 Task: Start in the project AptitudeWorks the sprint 'Breakneck Pace', with a duration of 1 week. Start in the project AptitudeWorks the sprint 'Breakneck Pace', with a duration of 3 weeks. Start in the project AptitudeWorks the sprint 'Breakneck Pace', with a duration of 2 weeks
Action: Mouse moved to (211, 71)
Screenshot: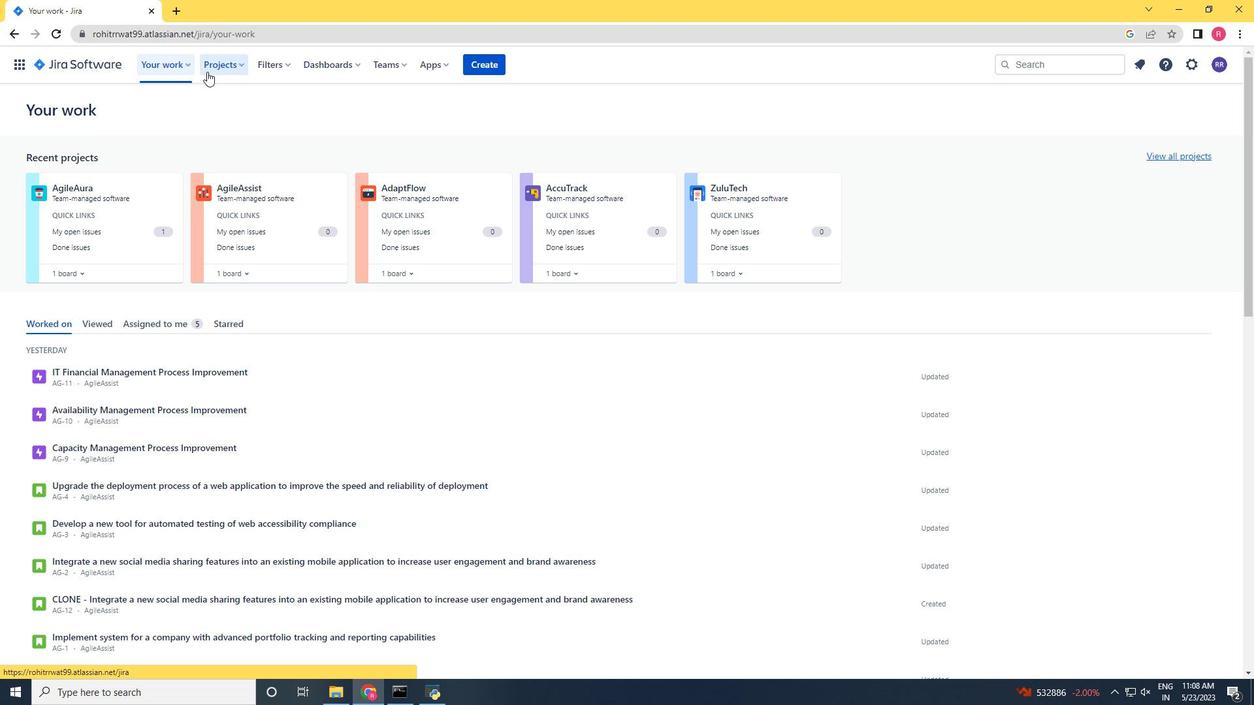 
Action: Mouse pressed left at (211, 71)
Screenshot: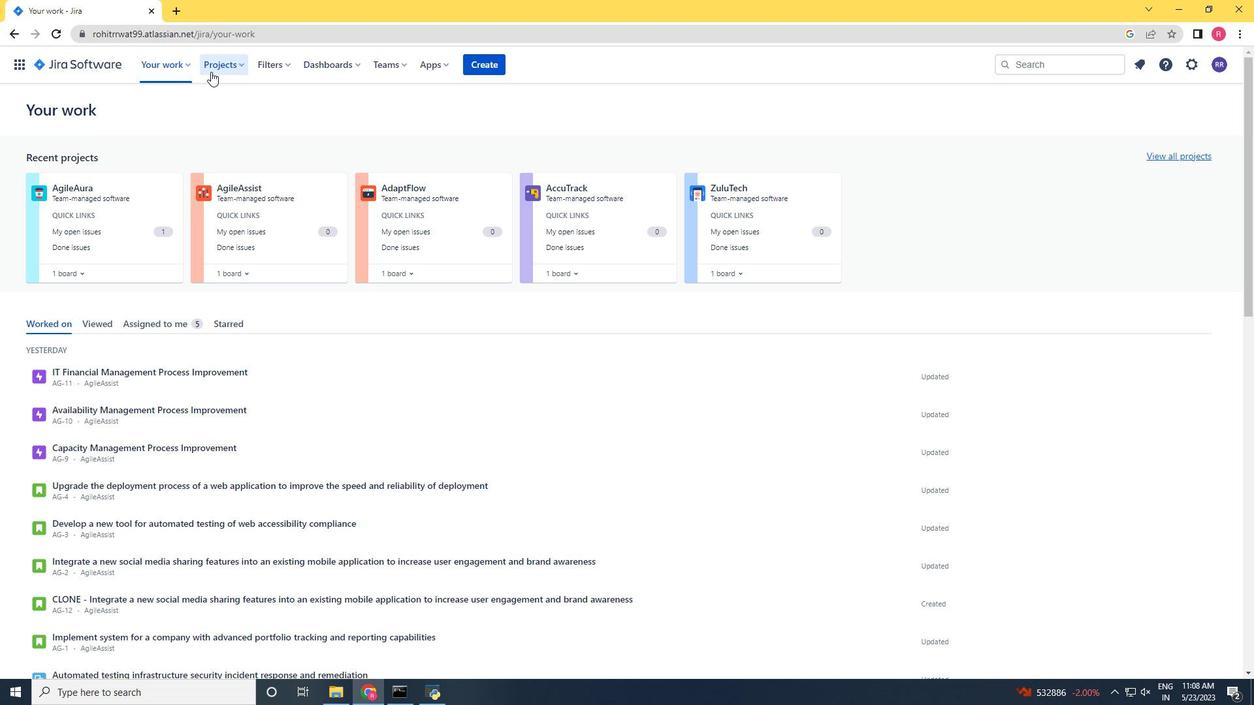 
Action: Mouse moved to (244, 118)
Screenshot: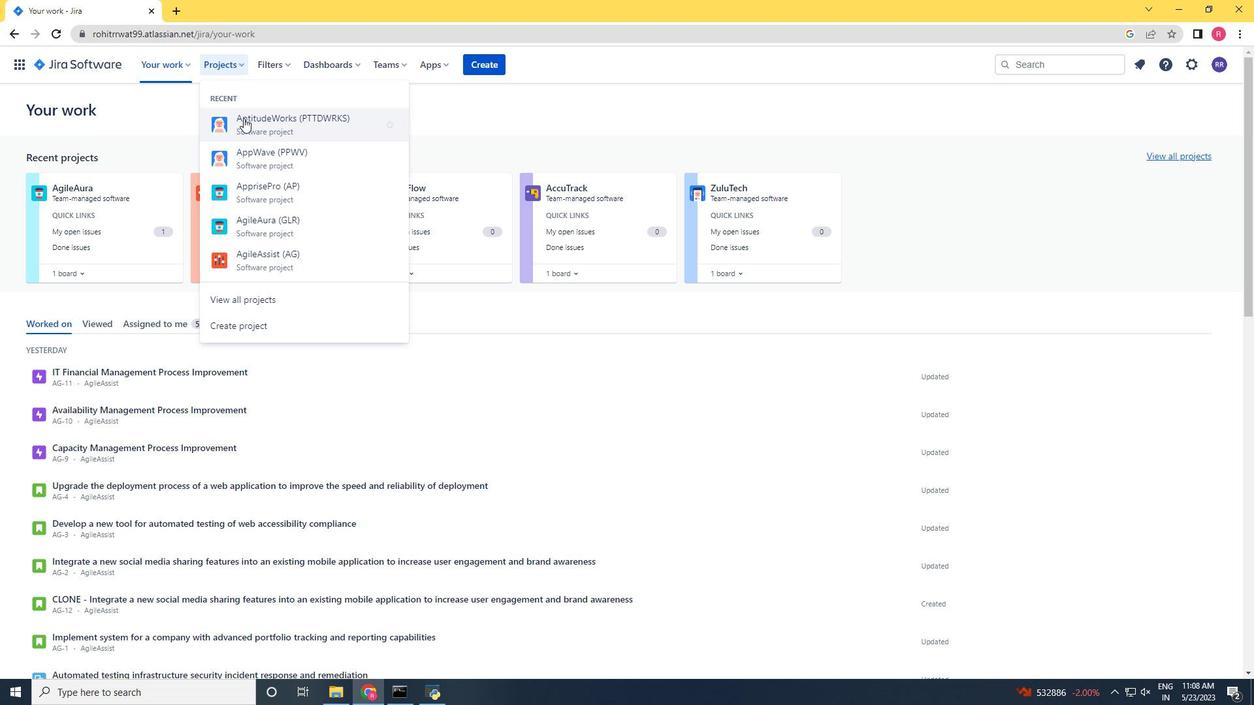 
Action: Mouse pressed left at (244, 118)
Screenshot: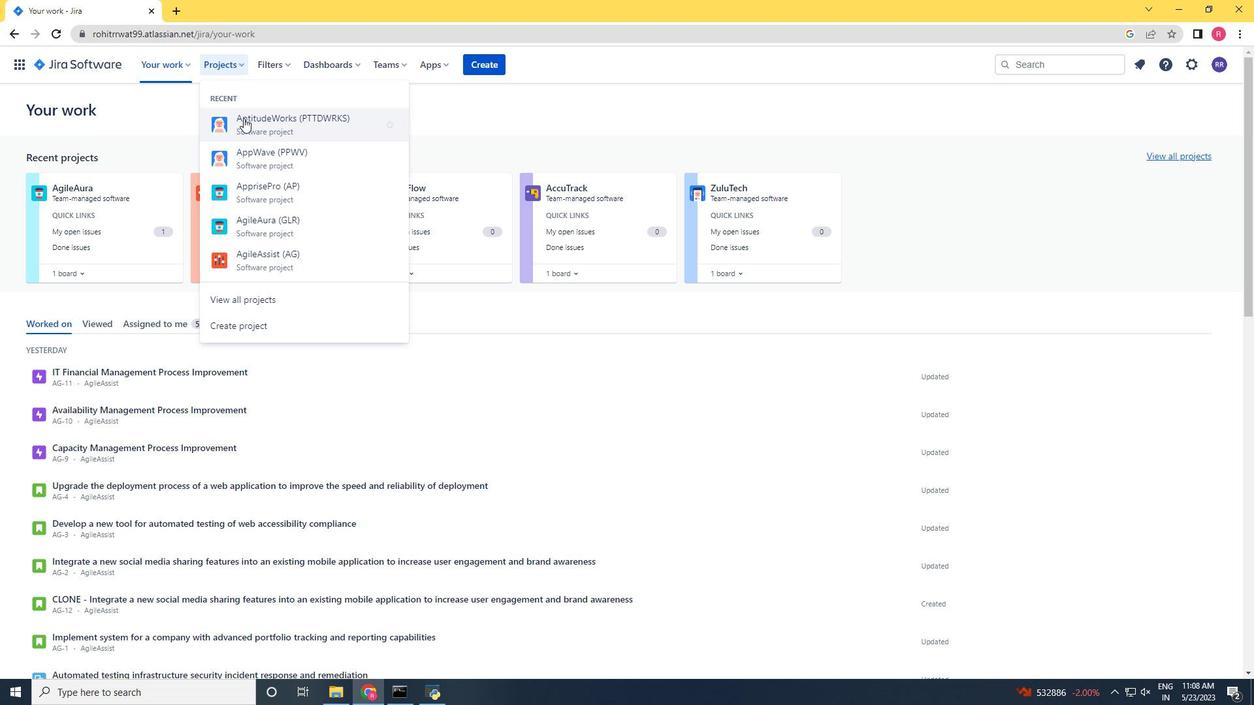 
Action: Mouse moved to (47, 195)
Screenshot: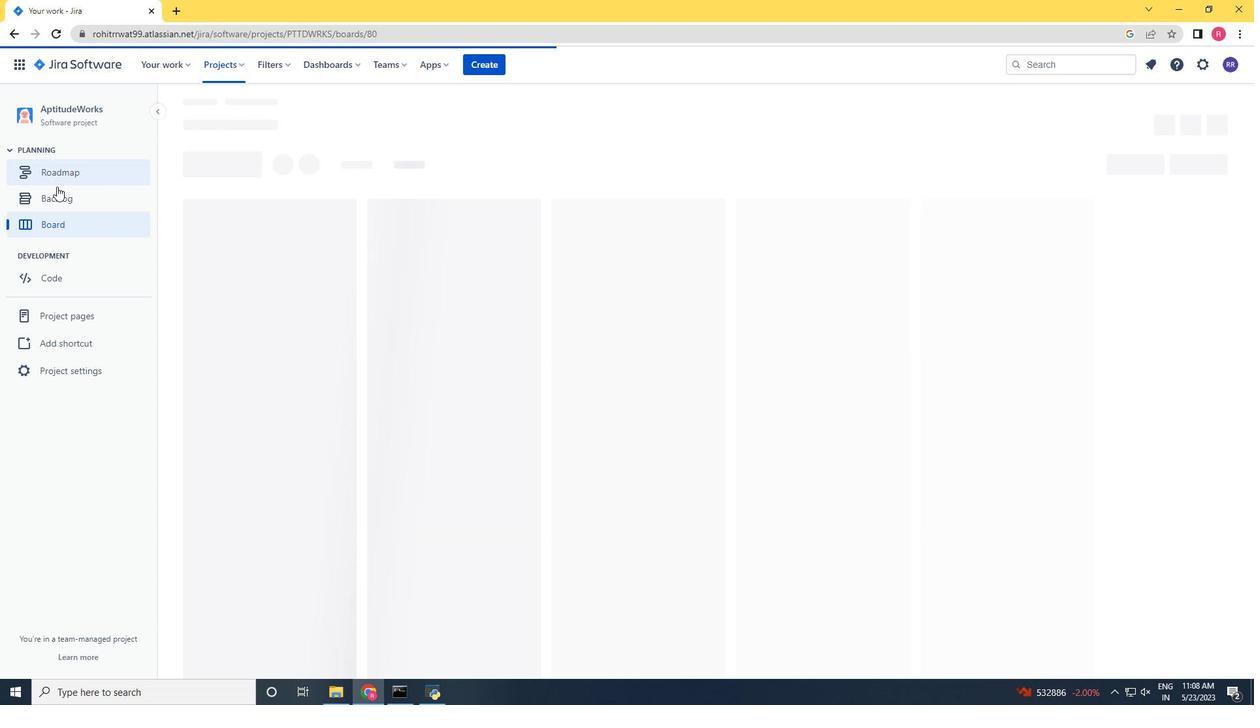 
Action: Mouse pressed left at (47, 195)
Screenshot: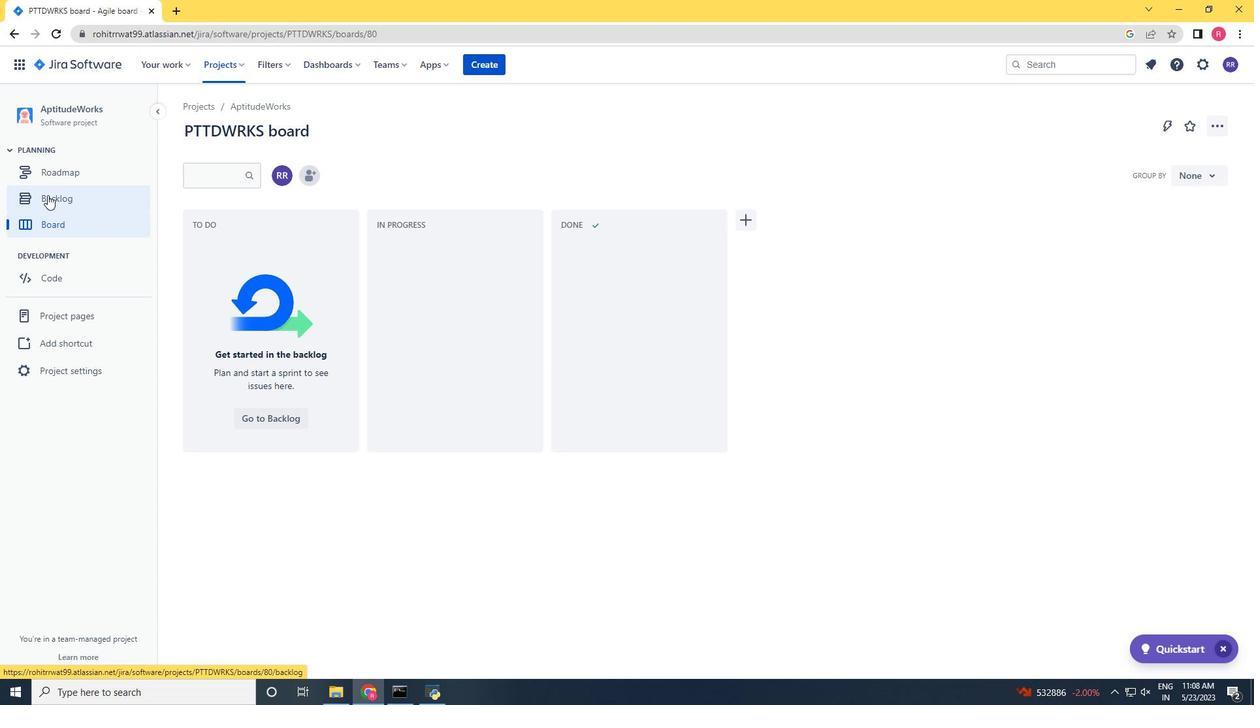 
Action: Mouse moved to (1135, 212)
Screenshot: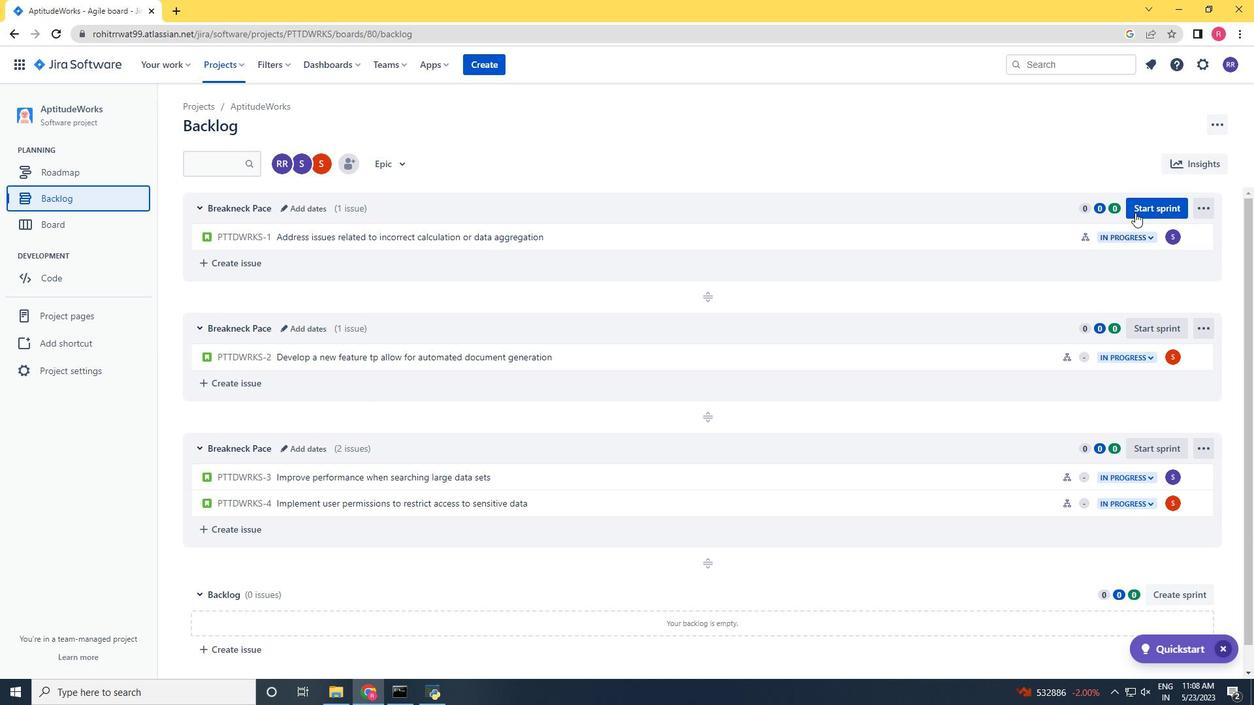 
Action: Mouse pressed left at (1135, 212)
Screenshot: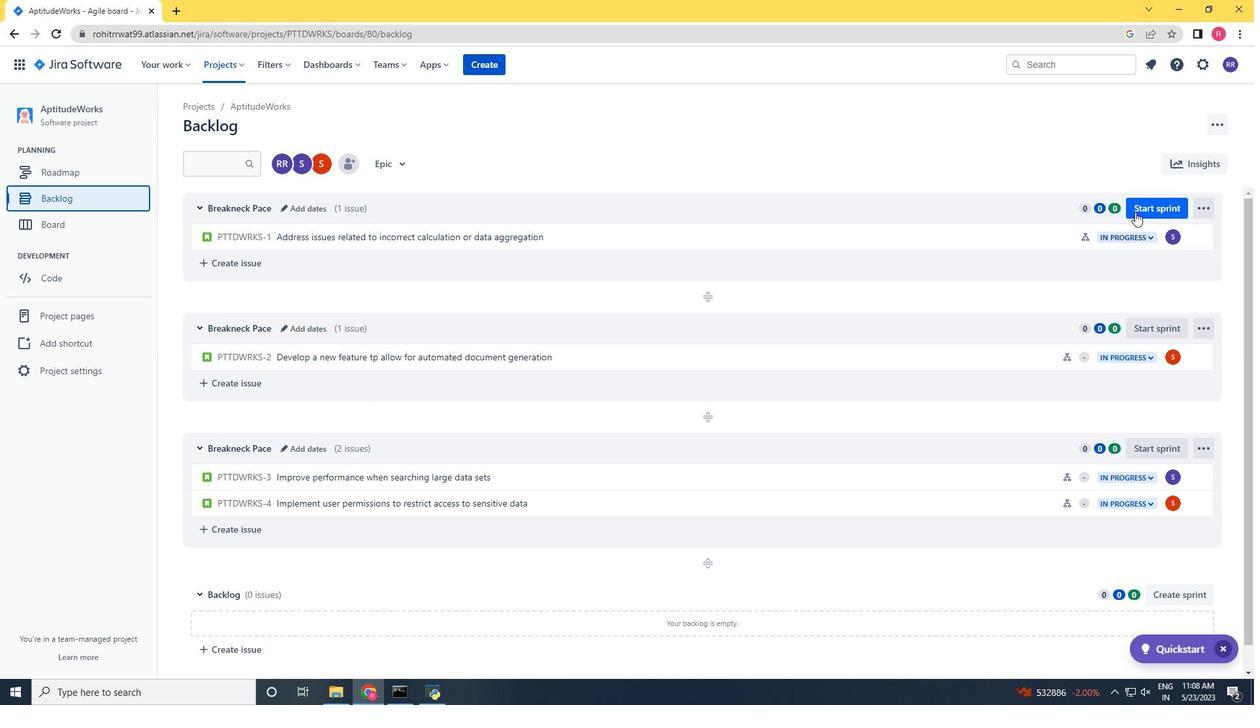 
Action: Mouse moved to (544, 224)
Screenshot: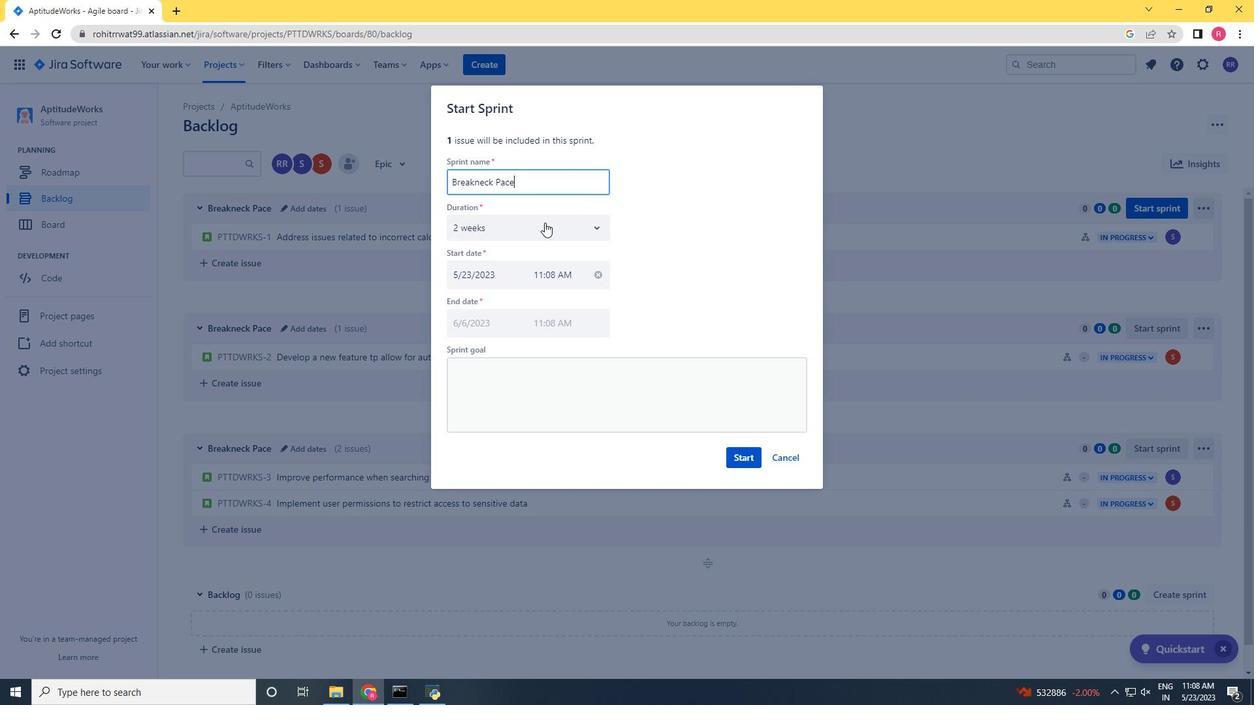 
Action: Mouse pressed left at (544, 224)
Screenshot: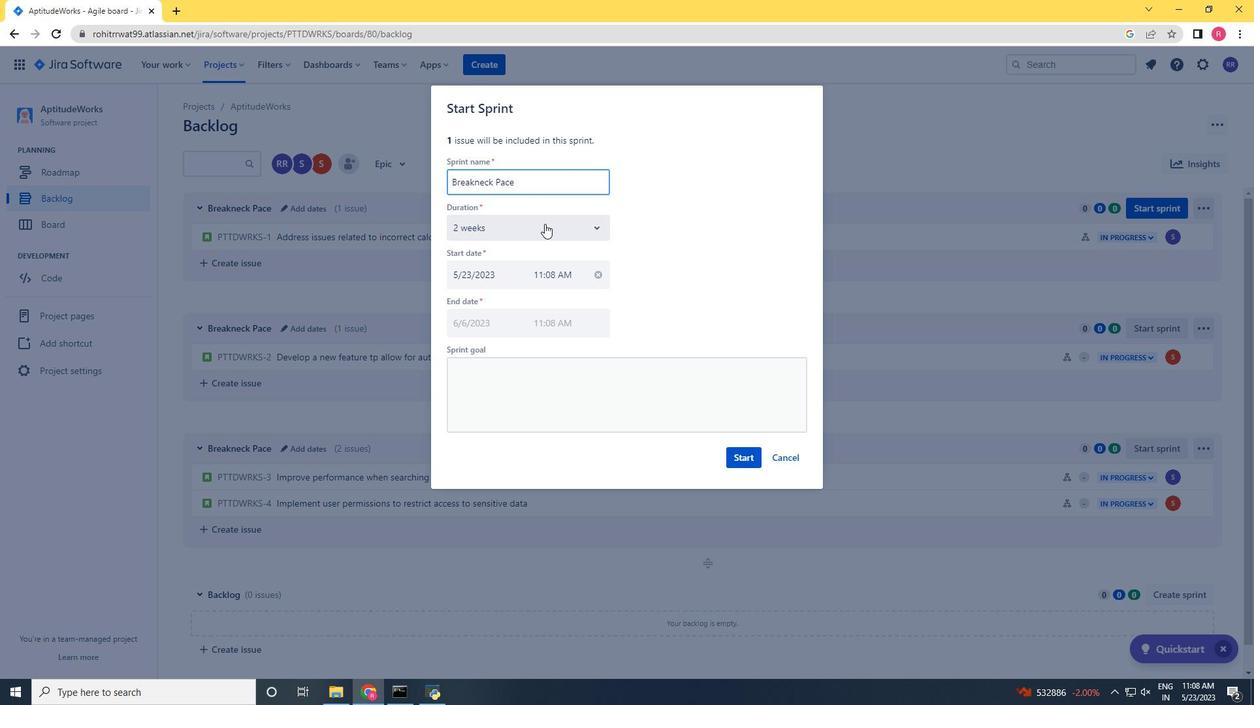 
Action: Mouse moved to (483, 265)
Screenshot: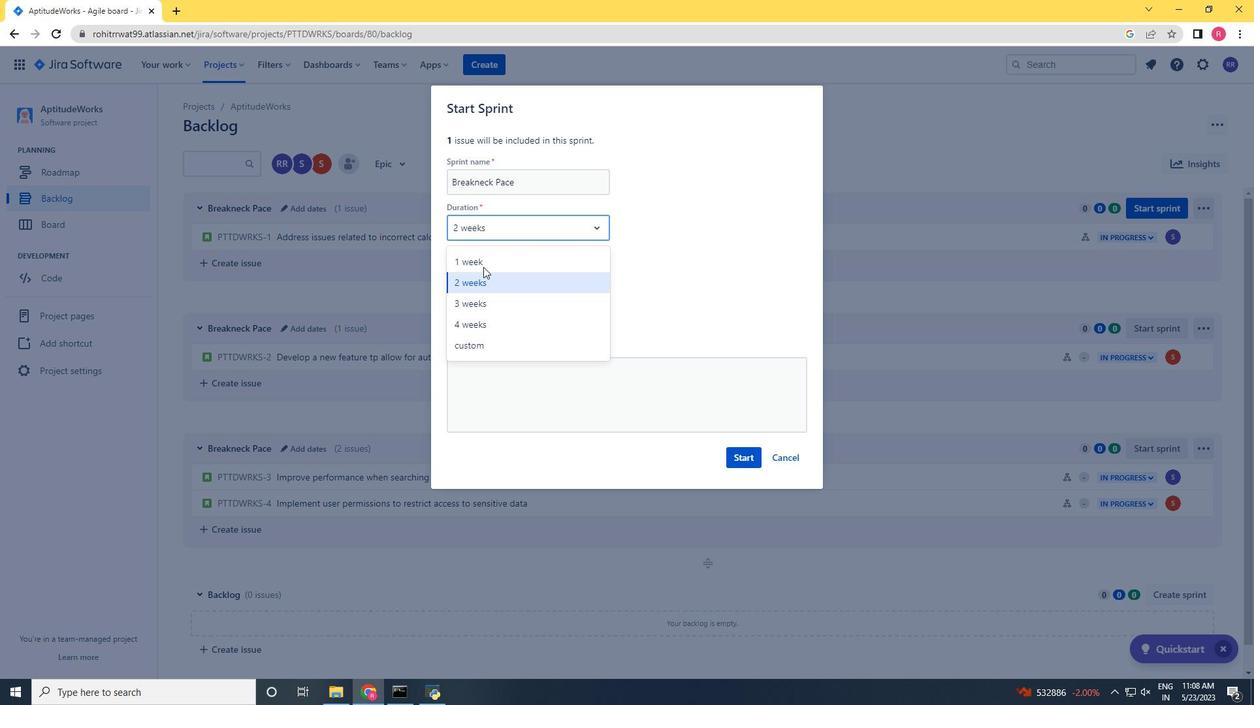 
Action: Mouse pressed left at (483, 265)
Screenshot: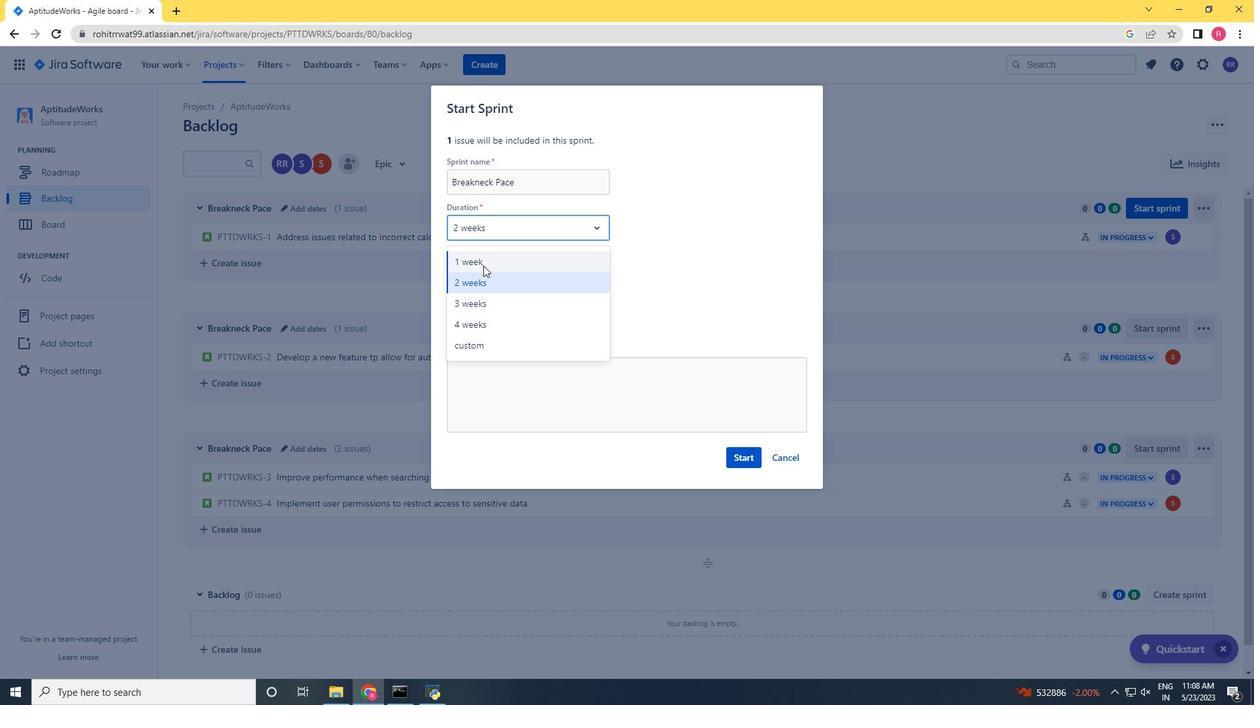 
Action: Mouse moved to (740, 460)
Screenshot: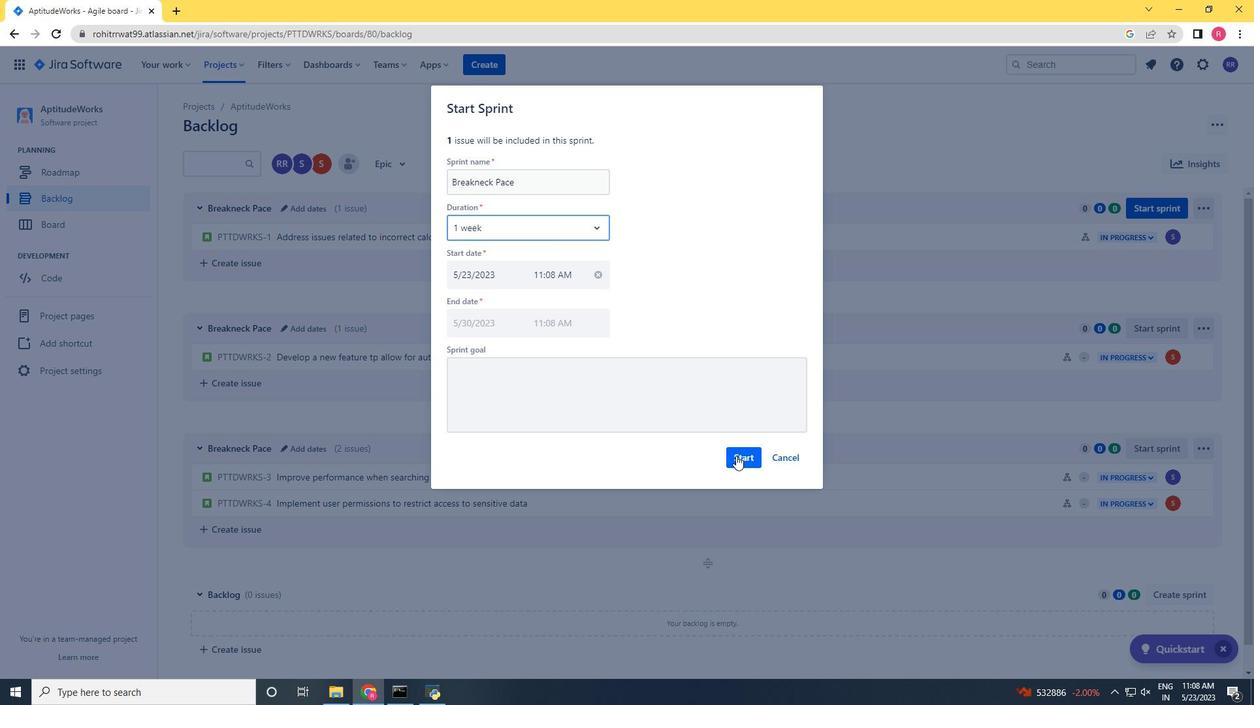 
Action: Mouse pressed left at (740, 460)
Screenshot: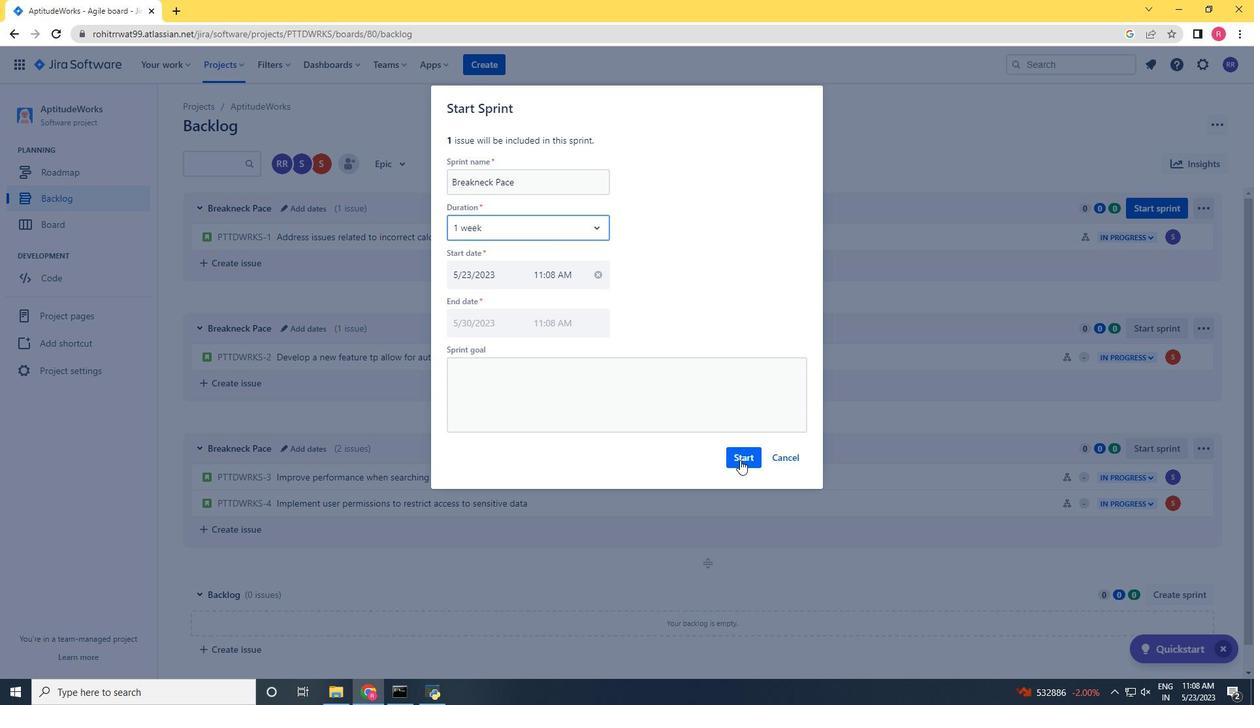 
Action: Mouse moved to (47, 200)
Screenshot: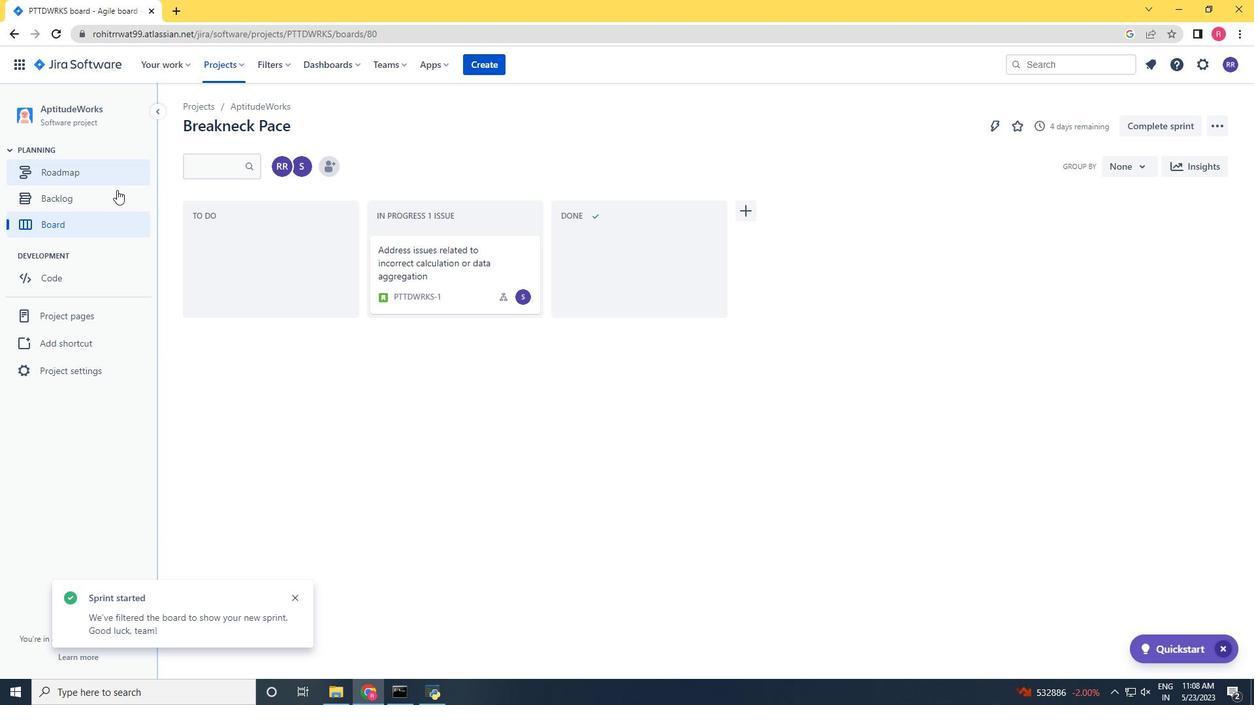
Action: Mouse pressed left at (47, 200)
Screenshot: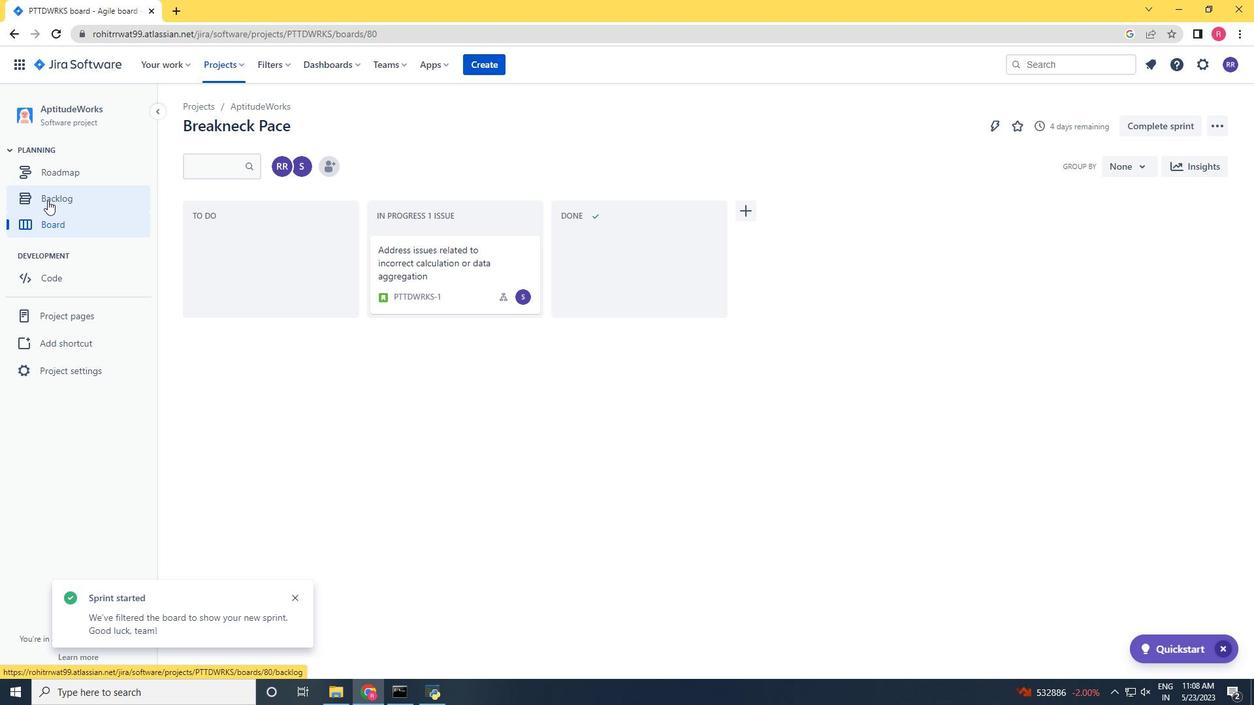 
Action: Mouse moved to (1173, 322)
Screenshot: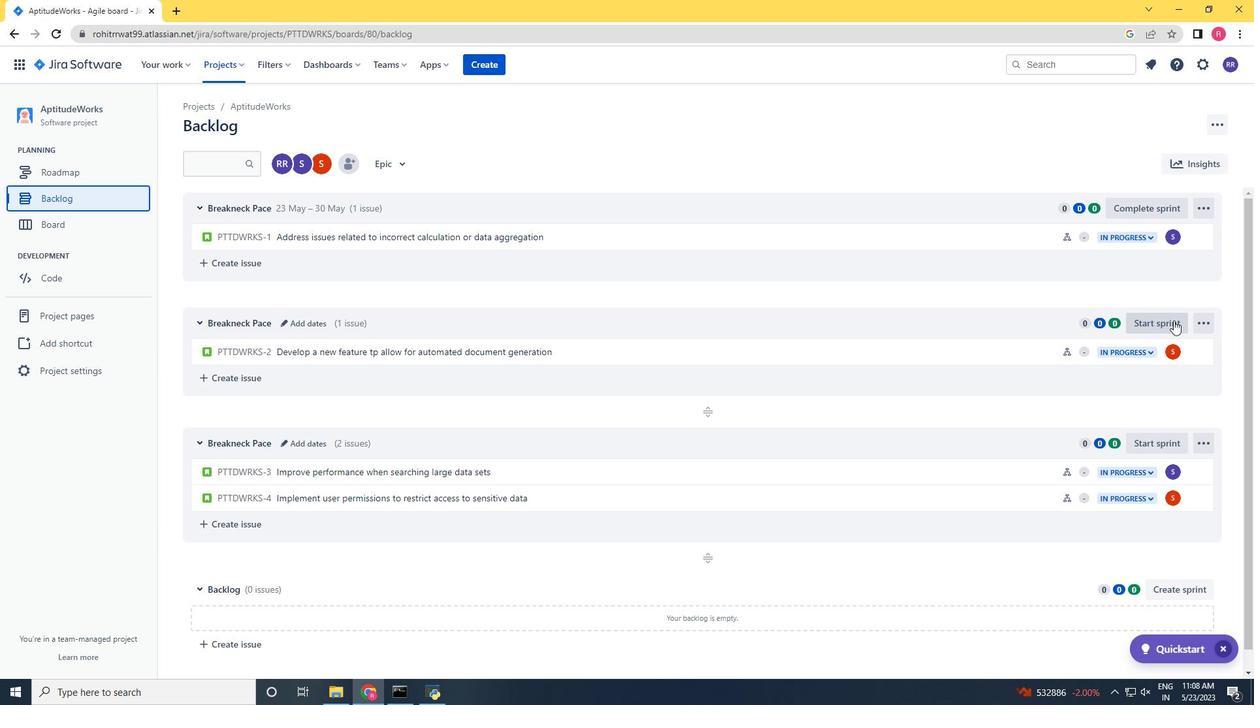 
Action: Mouse pressed left at (1173, 322)
Screenshot: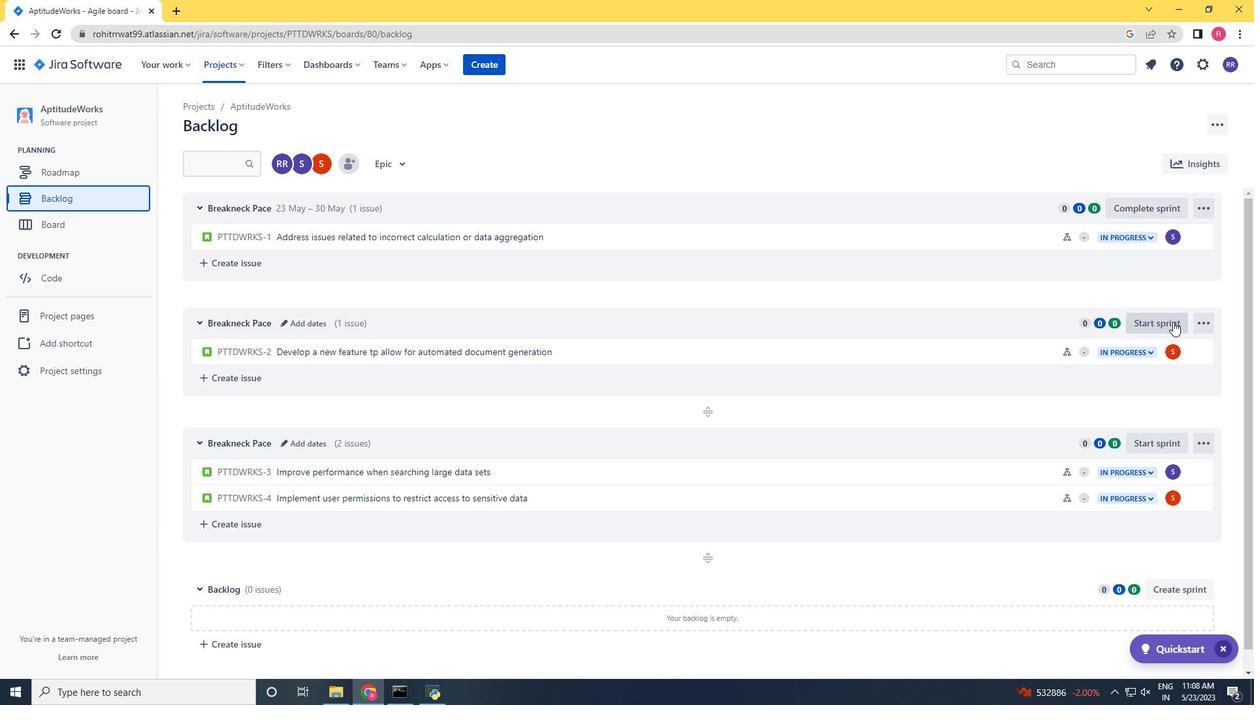 
Action: Mouse moved to (545, 216)
Screenshot: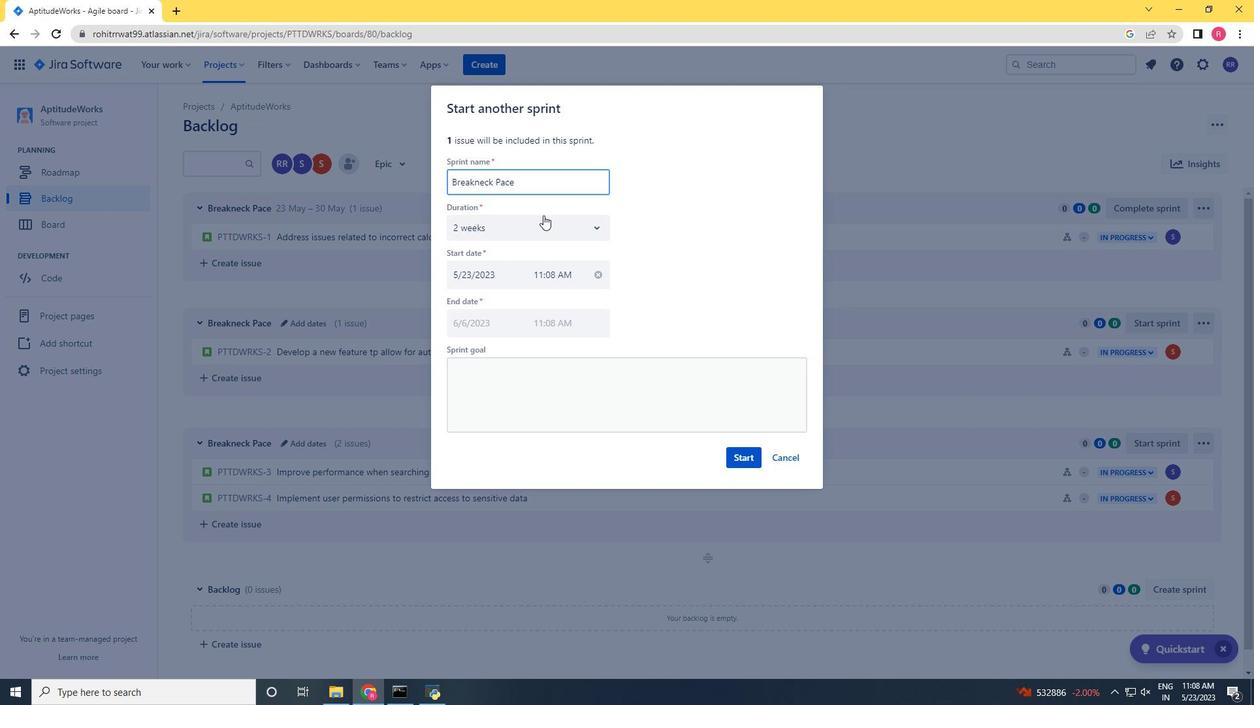 
Action: Mouse pressed left at (545, 216)
Screenshot: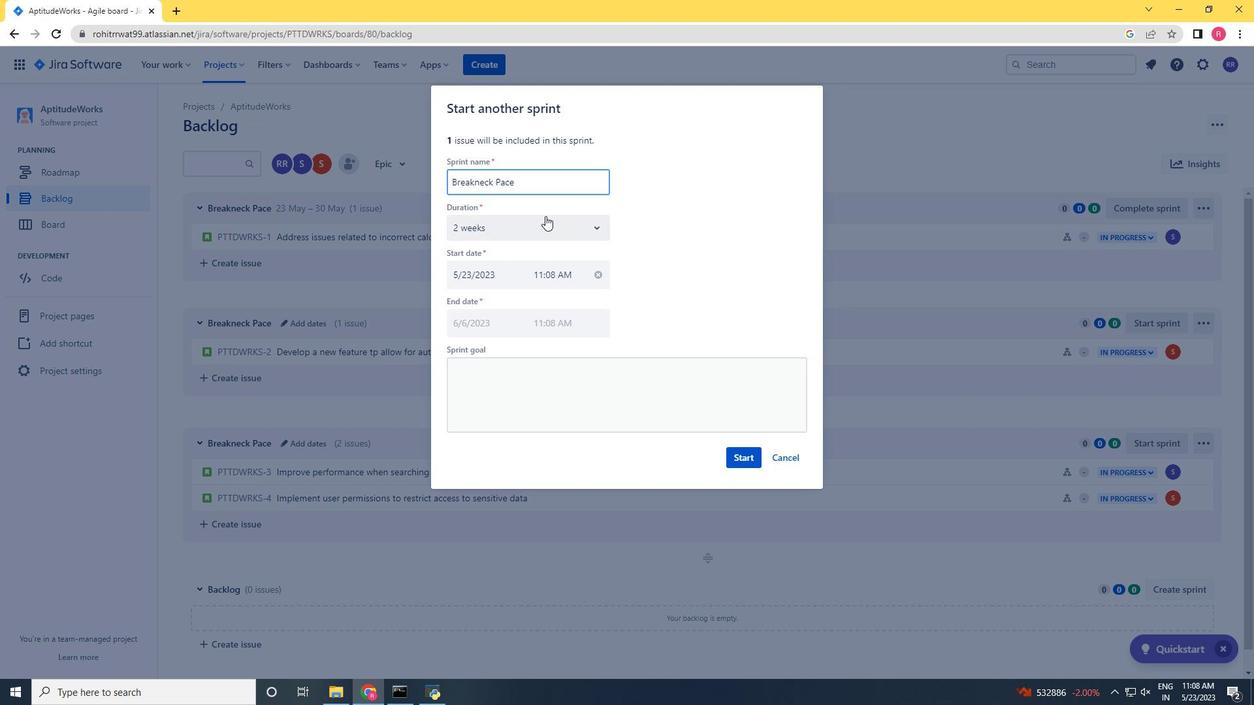 
Action: Mouse moved to (516, 300)
Screenshot: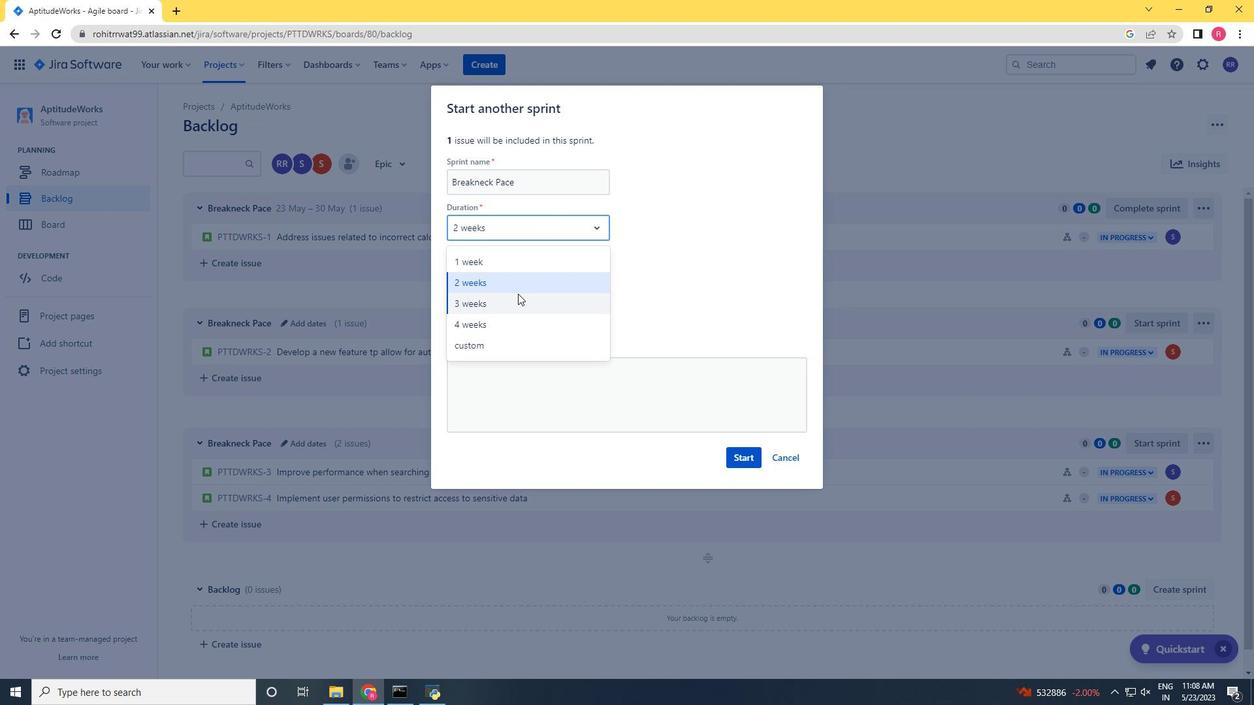 
Action: Mouse pressed left at (516, 300)
Screenshot: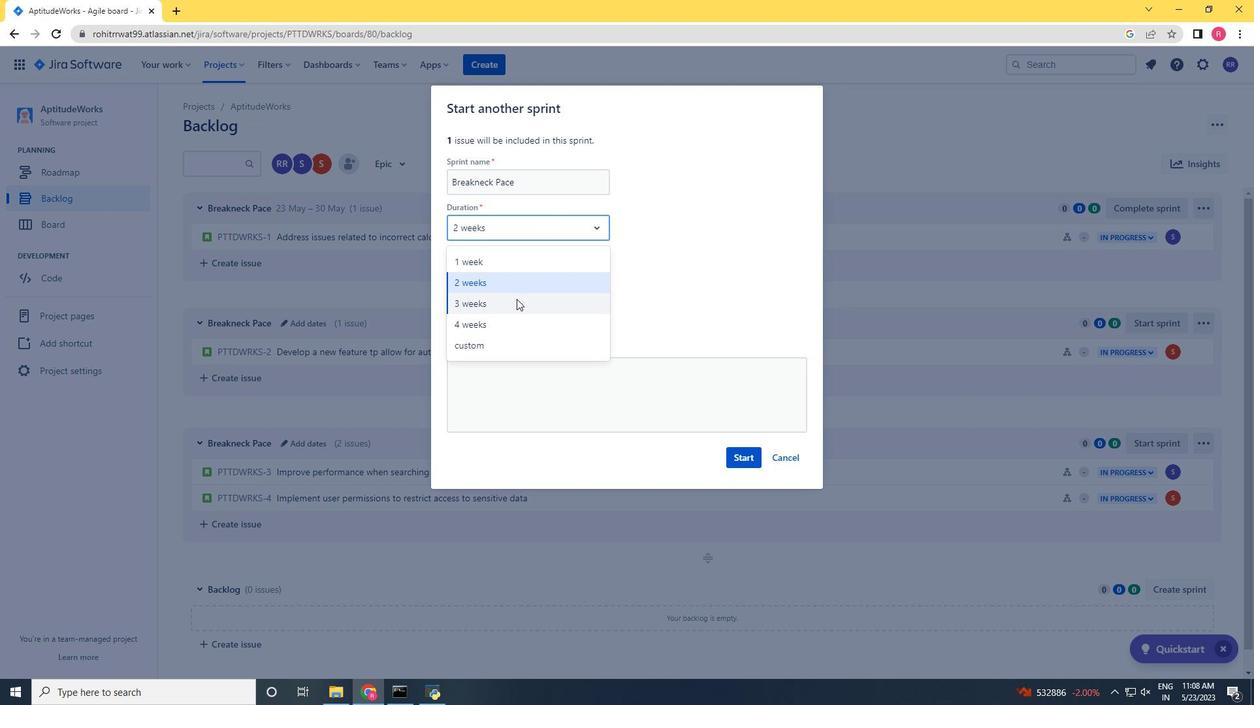 
Action: Mouse moved to (731, 455)
Screenshot: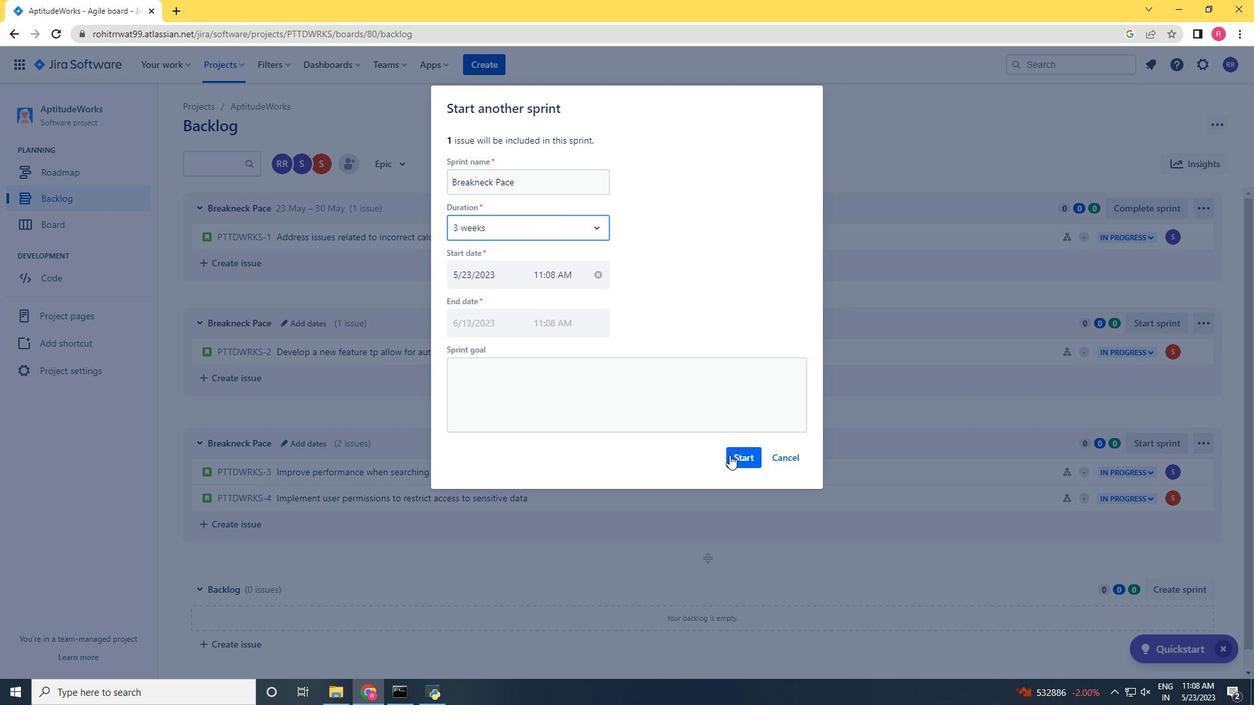 
Action: Mouse pressed left at (731, 455)
Screenshot: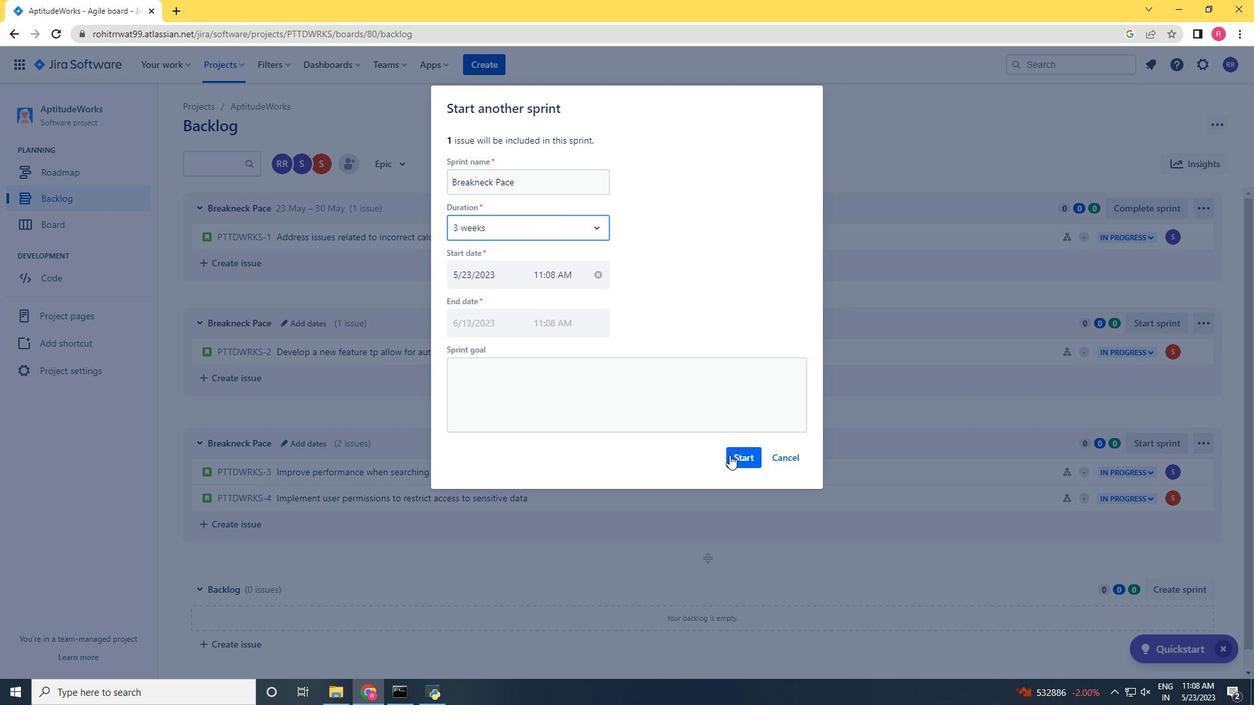 
Action: Mouse moved to (61, 201)
Screenshot: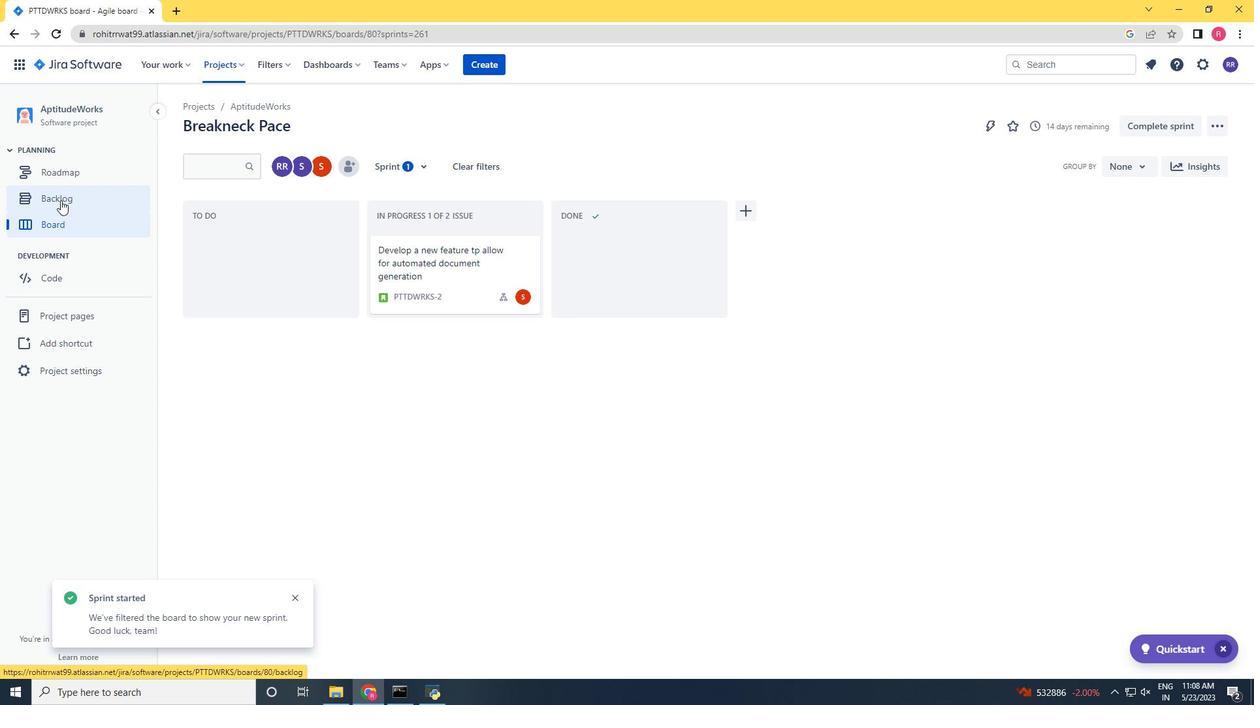 
Action: Mouse pressed left at (61, 201)
Screenshot: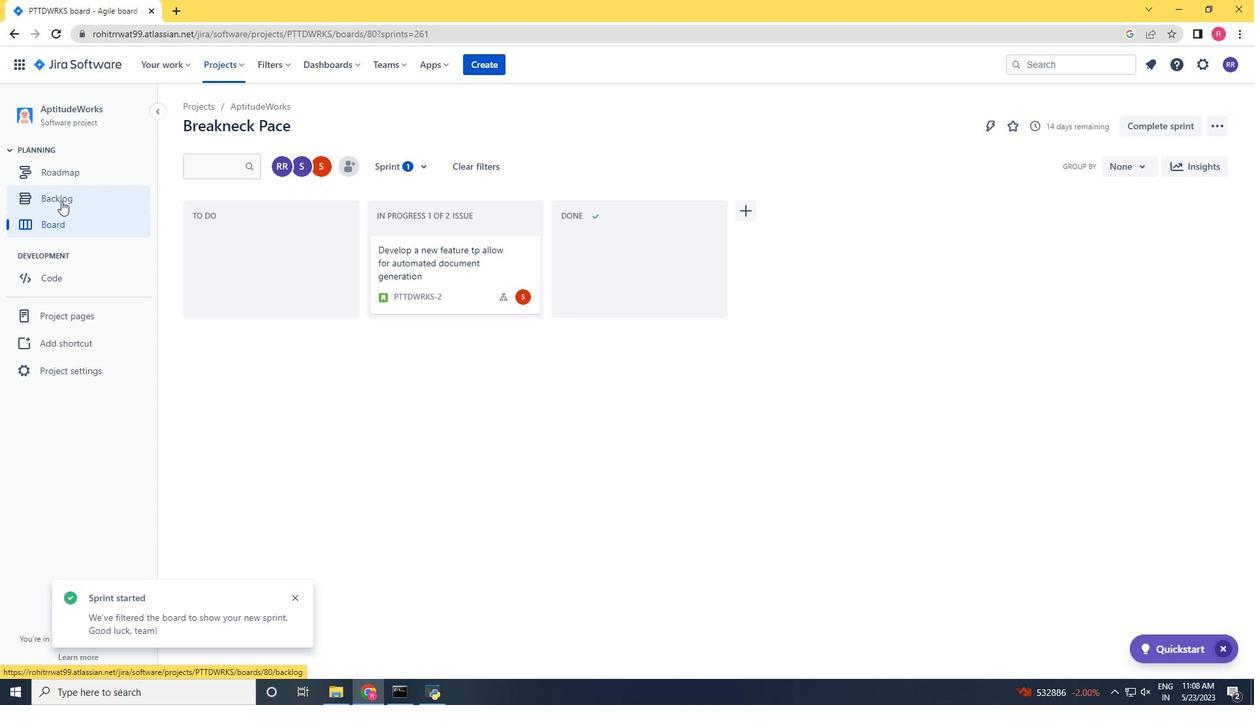 
Action: Mouse moved to (1152, 442)
Screenshot: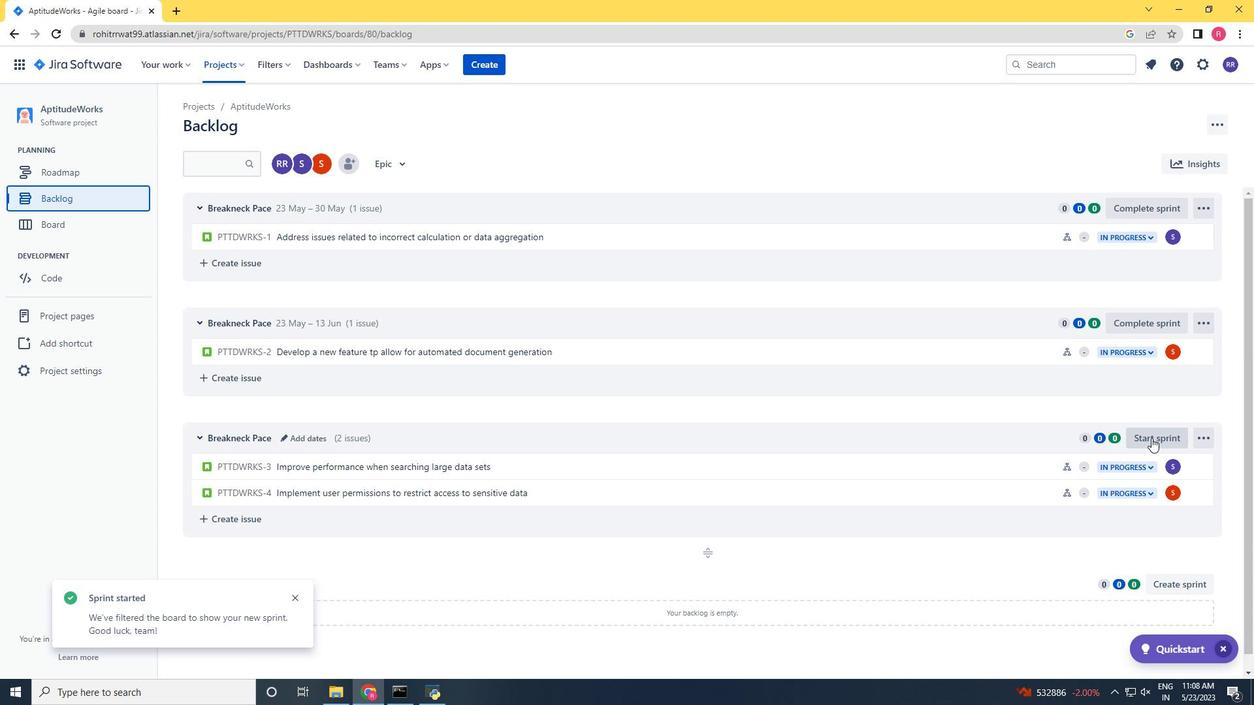 
Action: Mouse pressed left at (1152, 442)
Screenshot: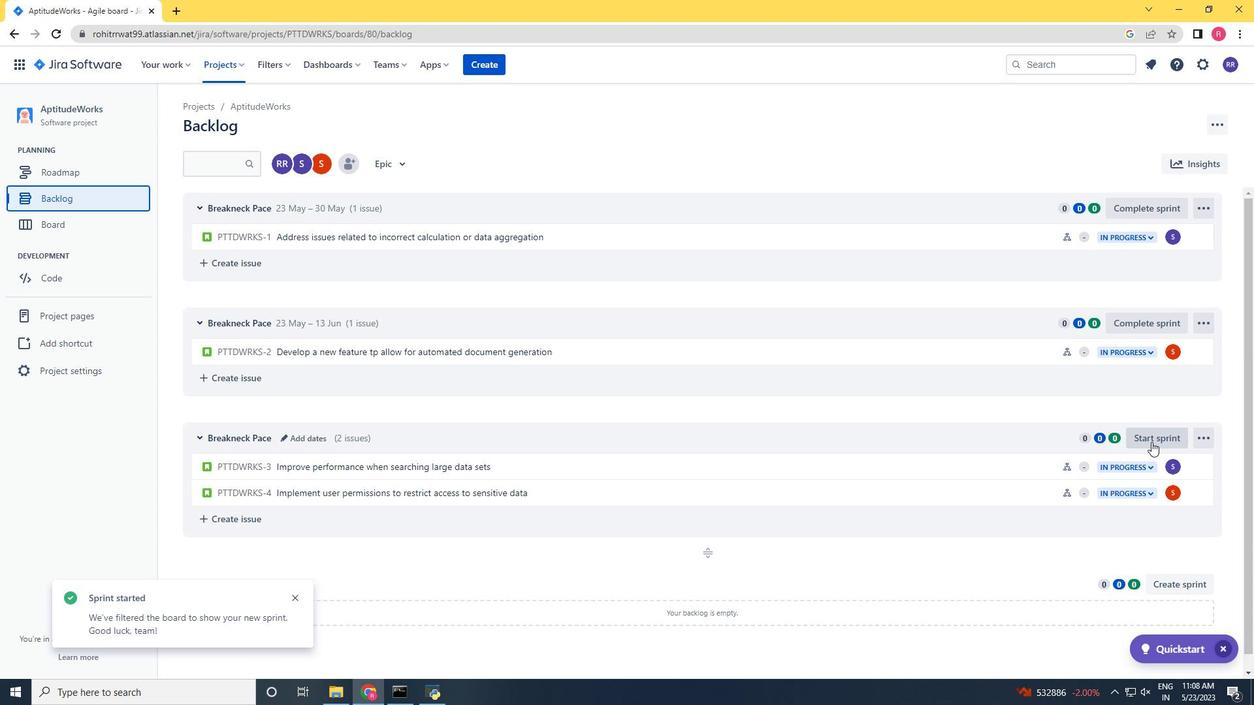 
Action: Mouse moved to (554, 232)
Screenshot: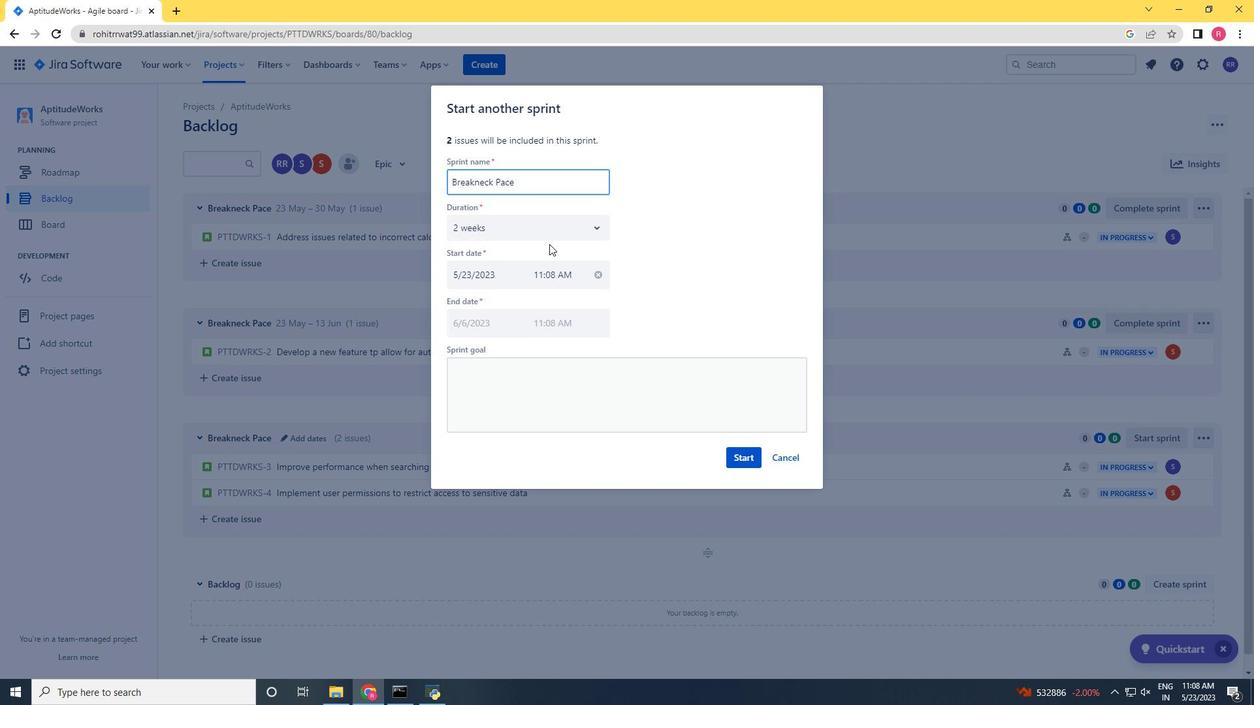 
Action: Mouse pressed left at (554, 232)
Screenshot: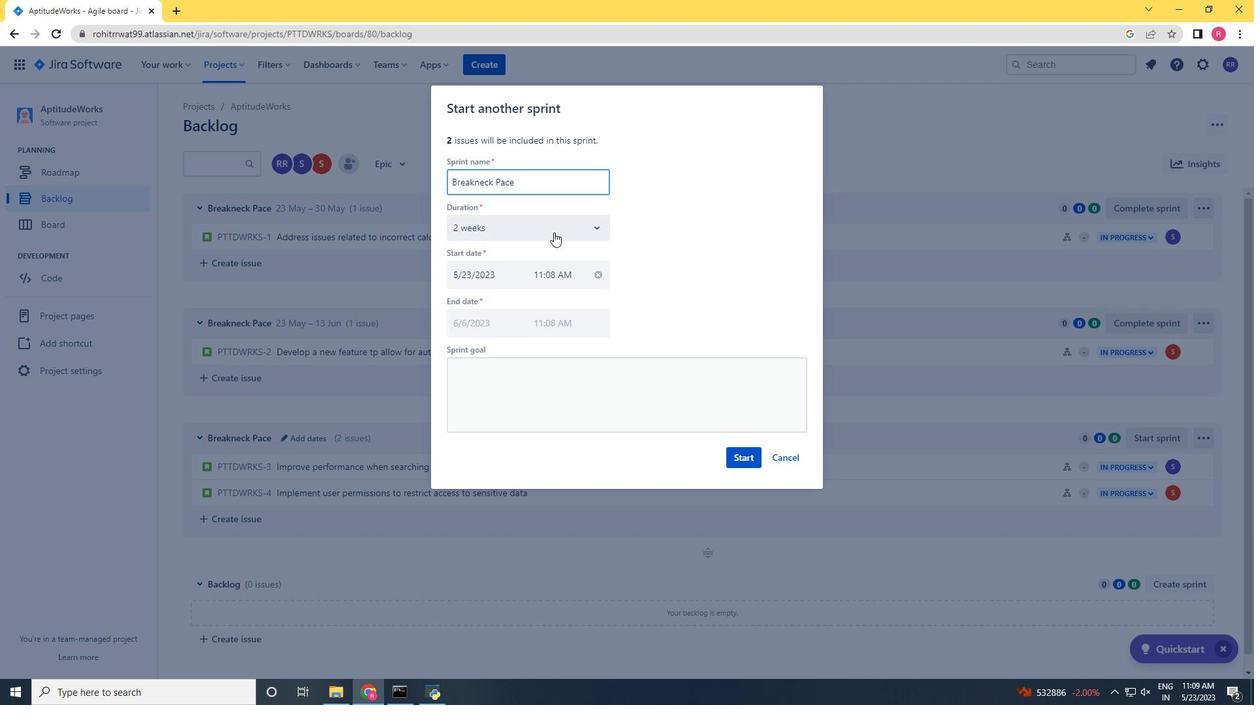 
Action: Mouse moved to (537, 278)
Screenshot: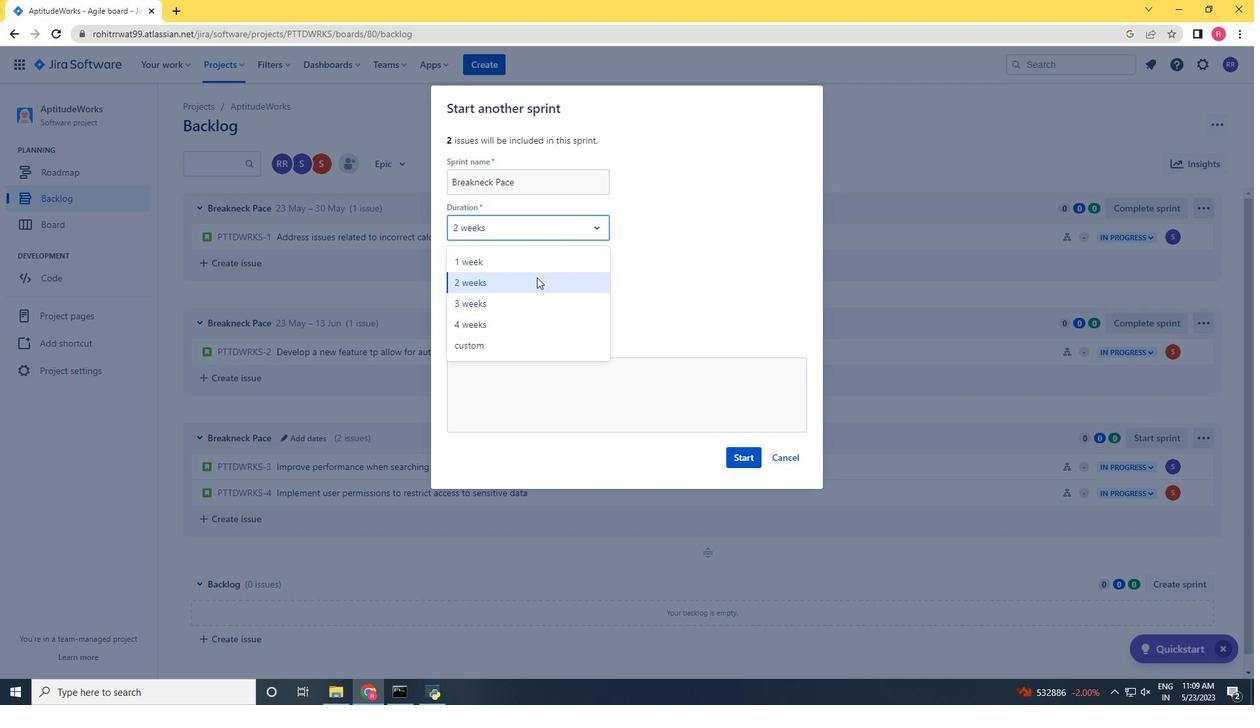 
Action: Mouse pressed left at (537, 278)
Screenshot: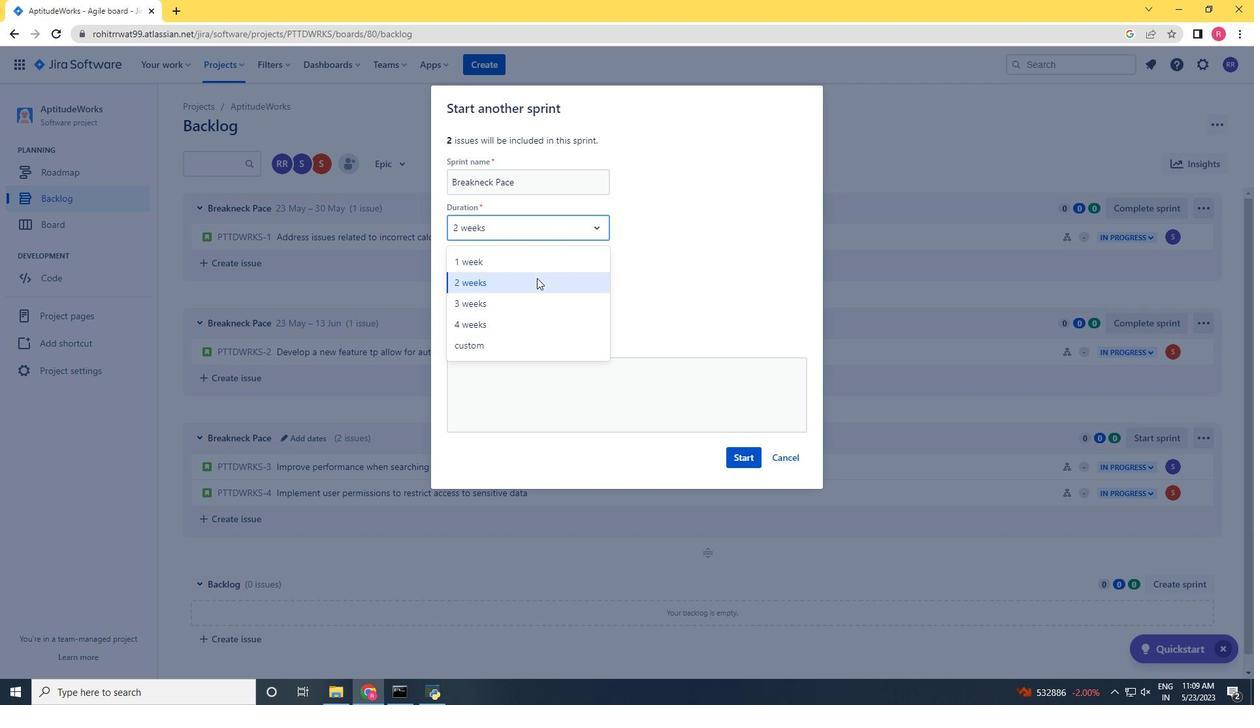 
Action: Mouse moved to (739, 465)
Screenshot: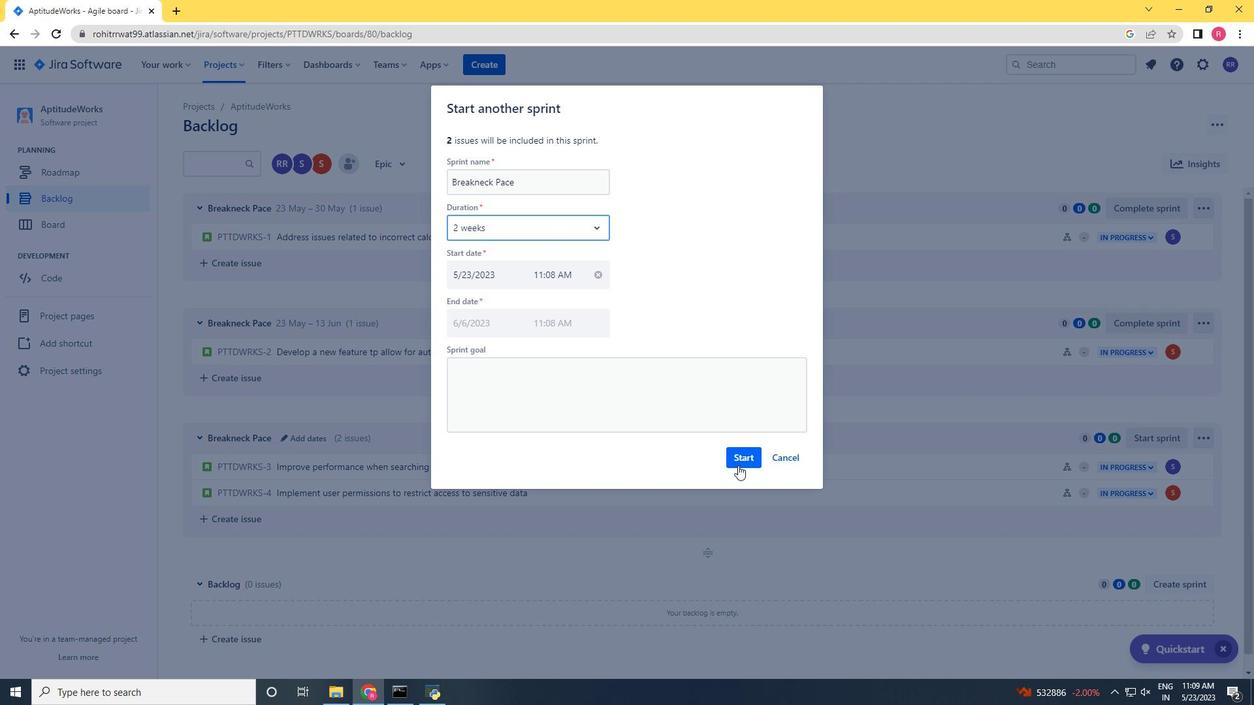 
Action: Mouse pressed left at (739, 465)
Screenshot: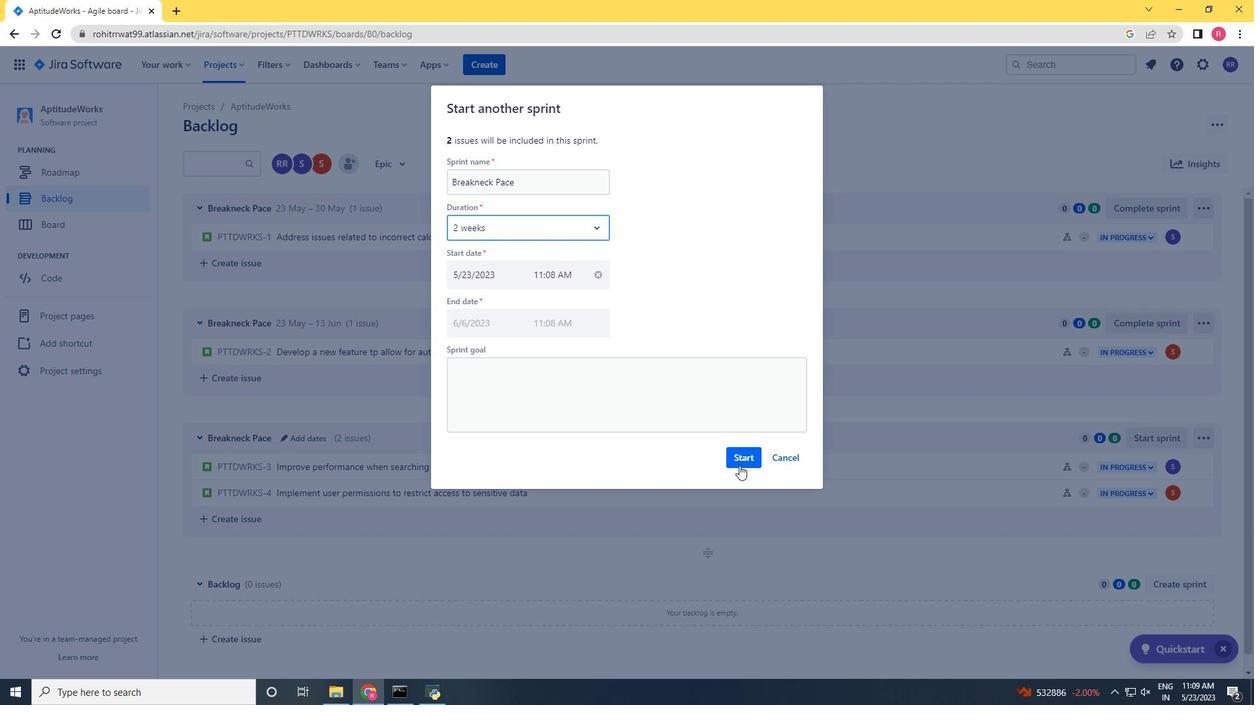 
Action: Mouse moved to (108, 200)
Screenshot: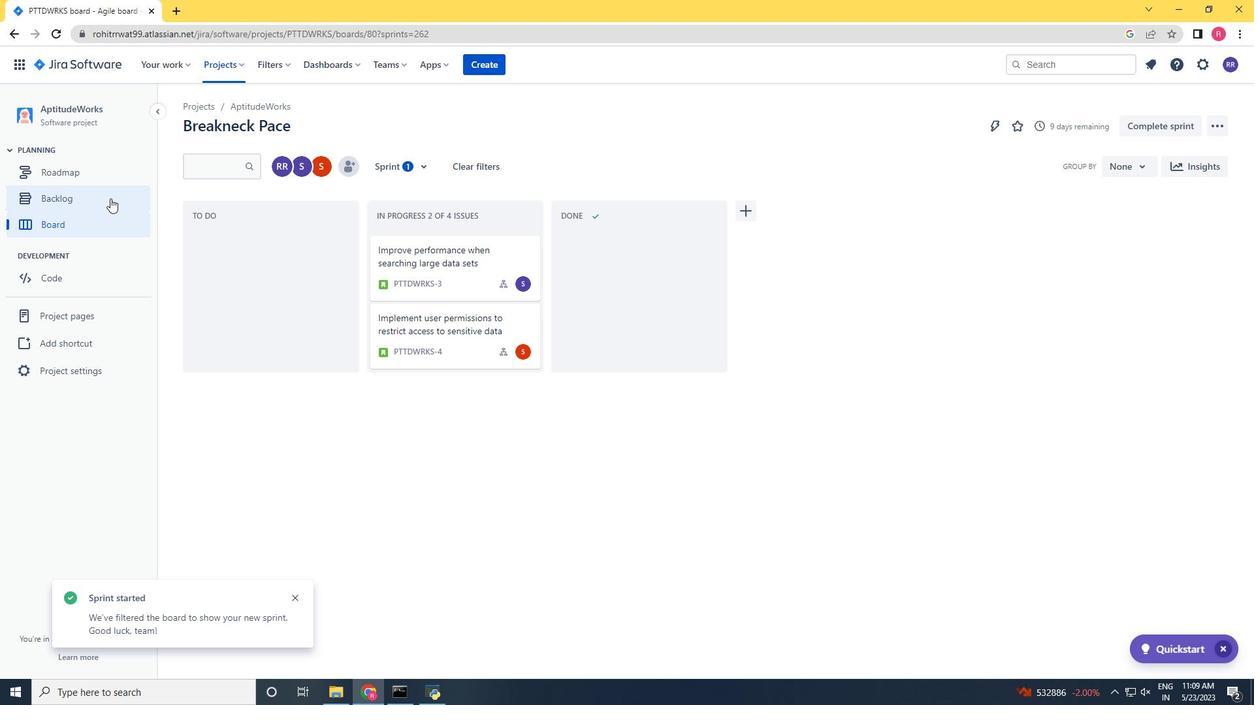 
Action: Mouse pressed left at (108, 200)
Screenshot: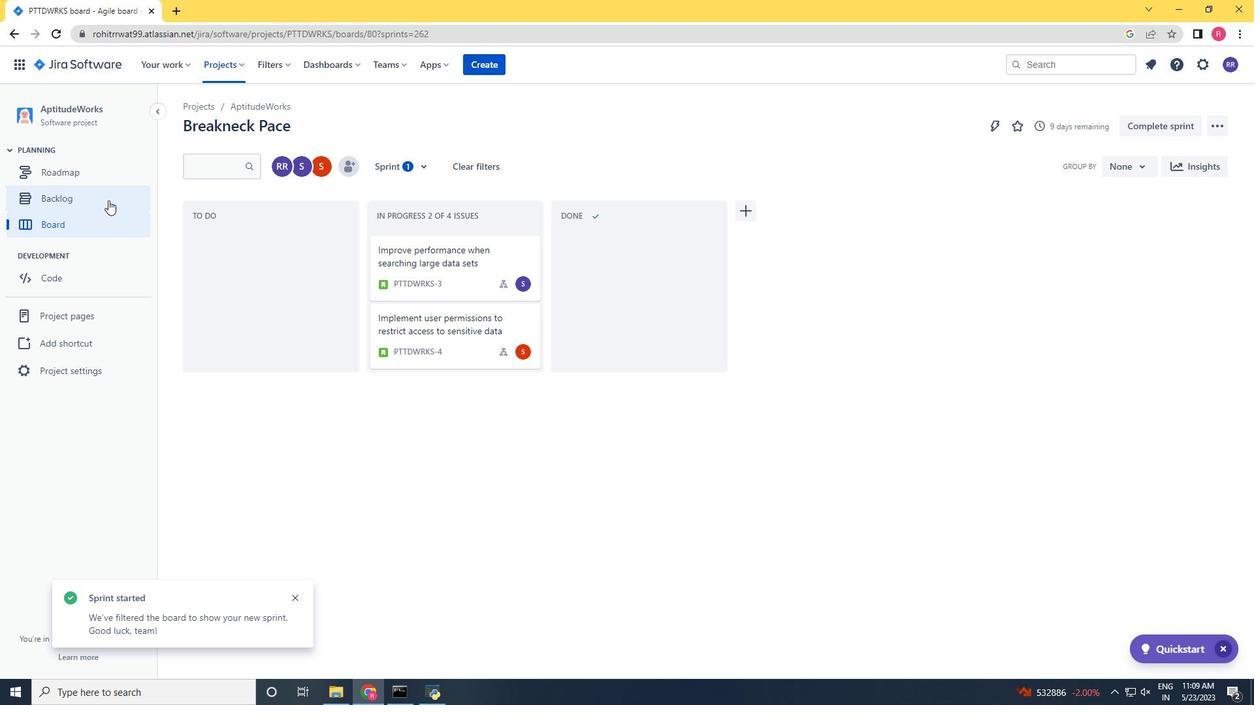 
Action: Mouse moved to (655, 590)
Screenshot: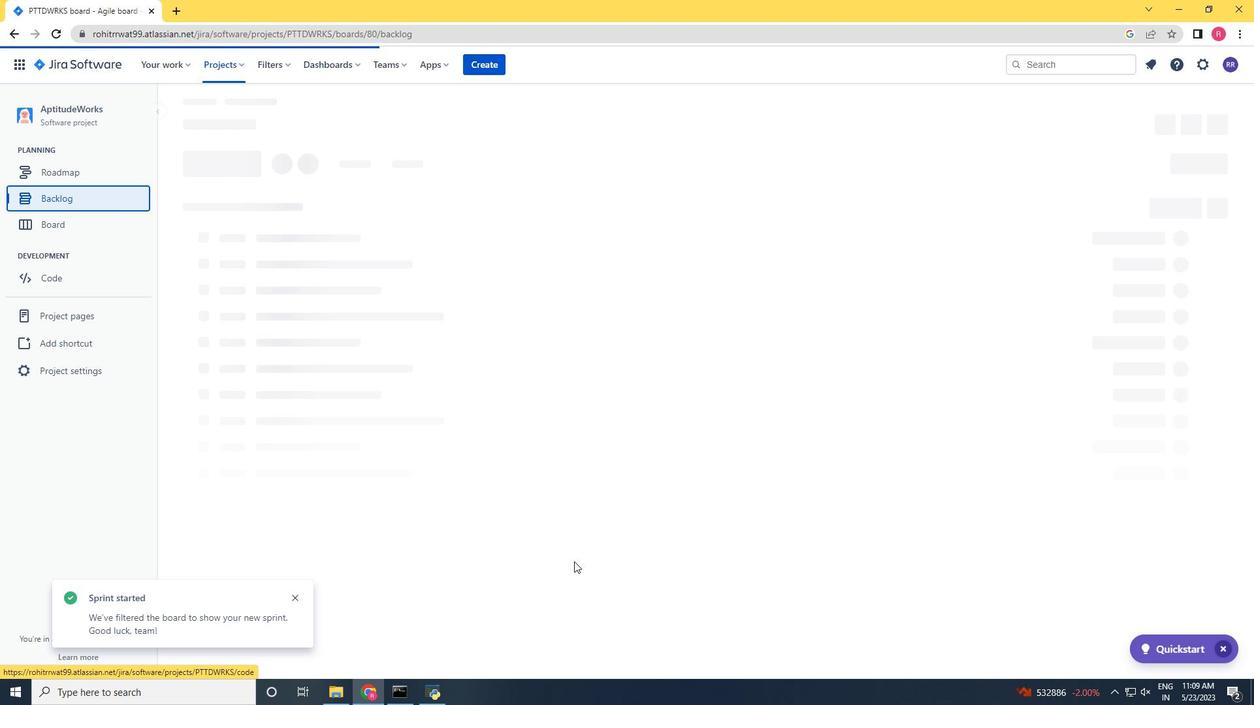 
